 Task: Underline the text.
Action: Mouse moved to (16, 159)
Screenshot: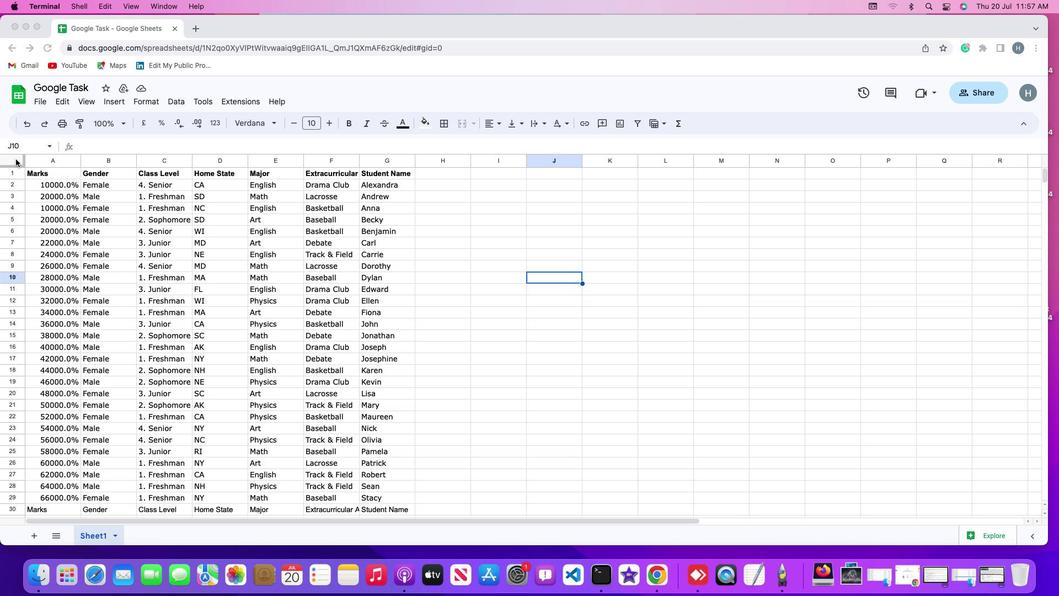 
Action: Mouse pressed left at (16, 159)
Screenshot: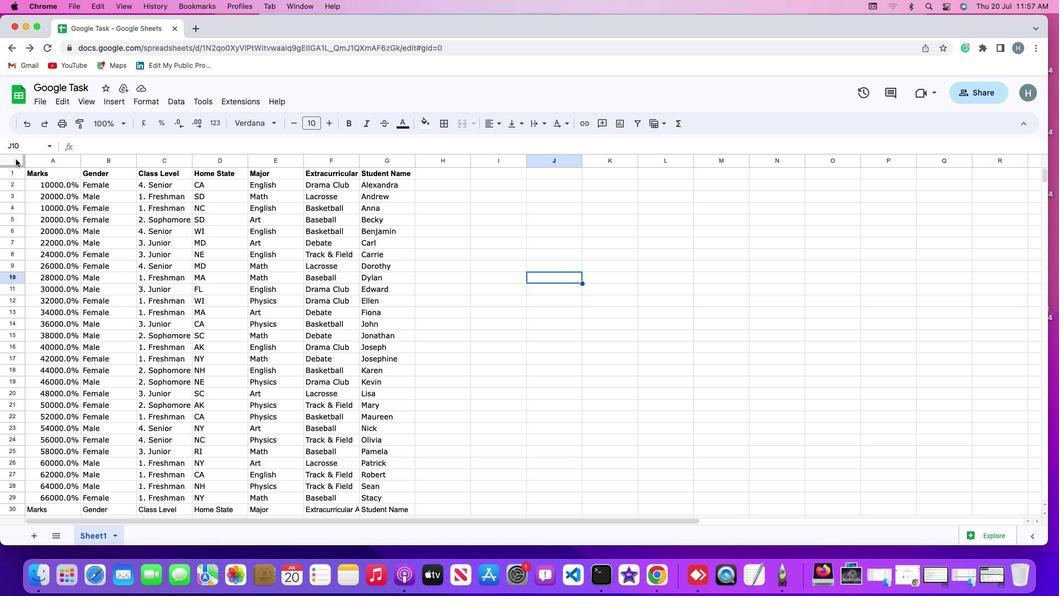 
Action: Mouse moved to (14, 158)
Screenshot: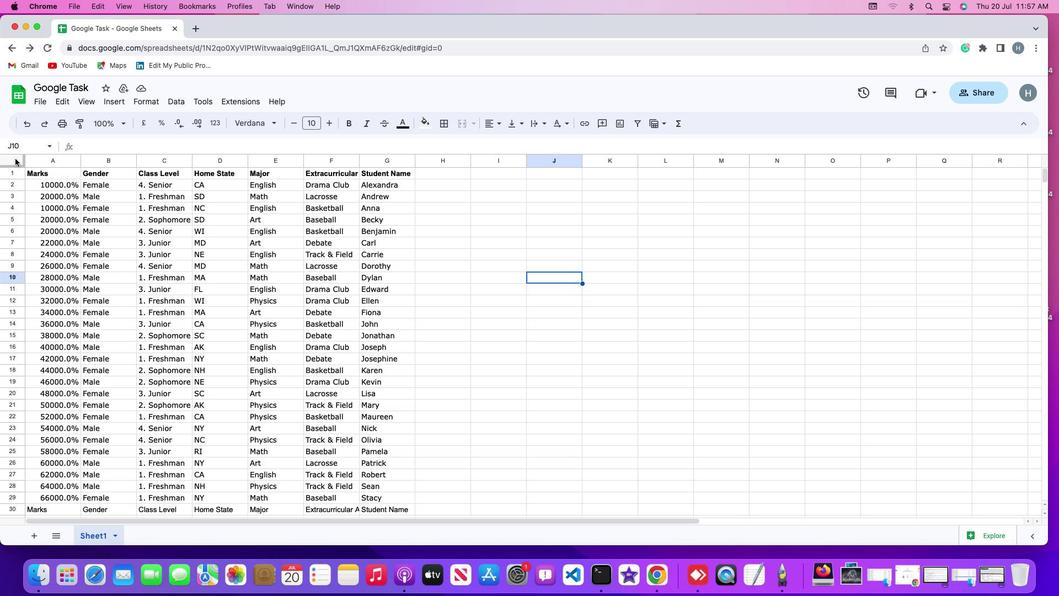 
Action: Mouse pressed left at (14, 158)
Screenshot: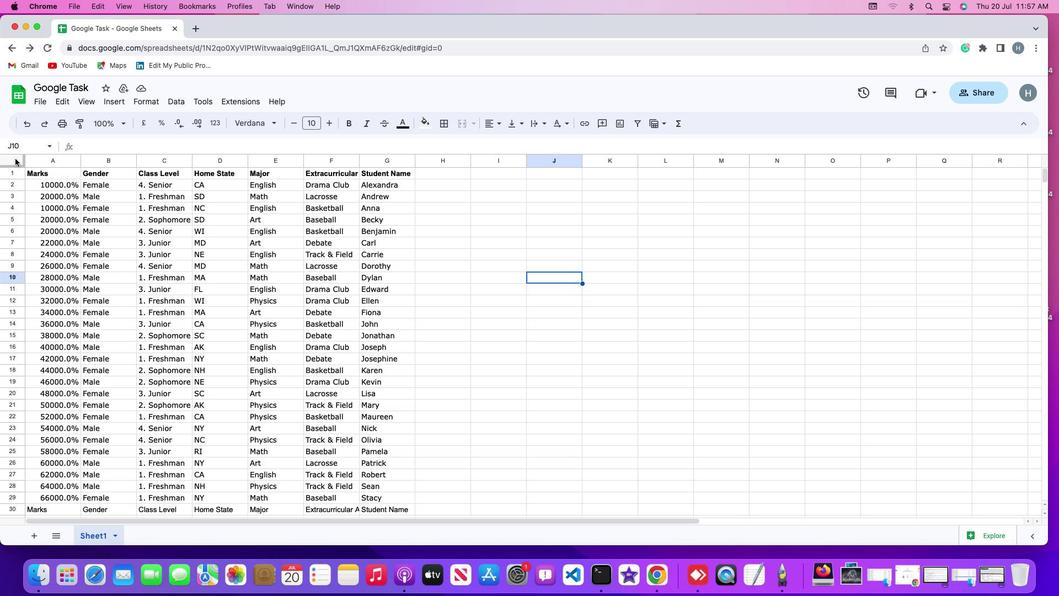 
Action: Mouse moved to (151, 102)
Screenshot: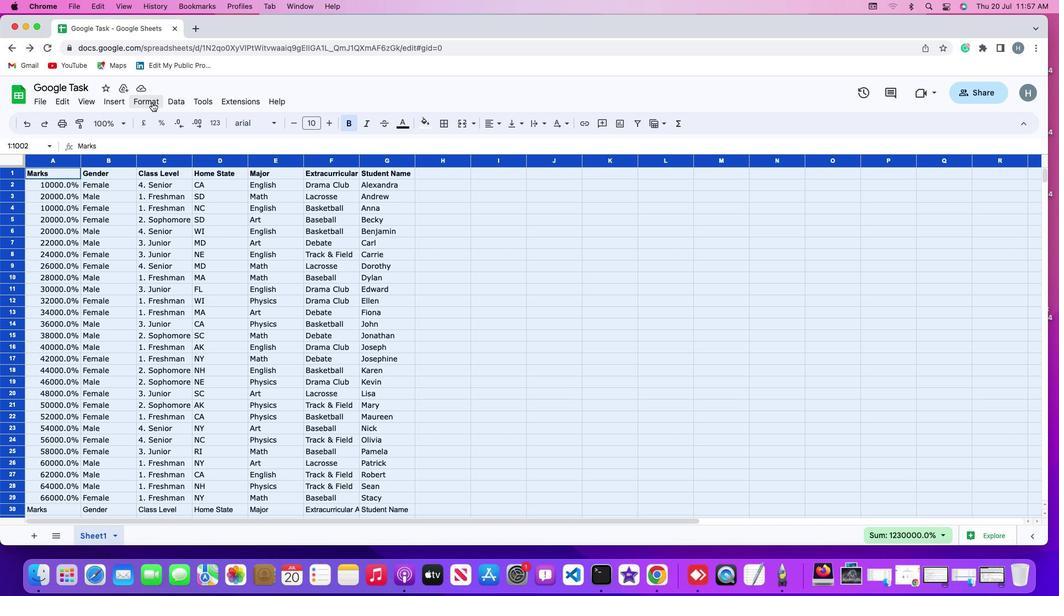 
Action: Mouse pressed left at (151, 102)
Screenshot: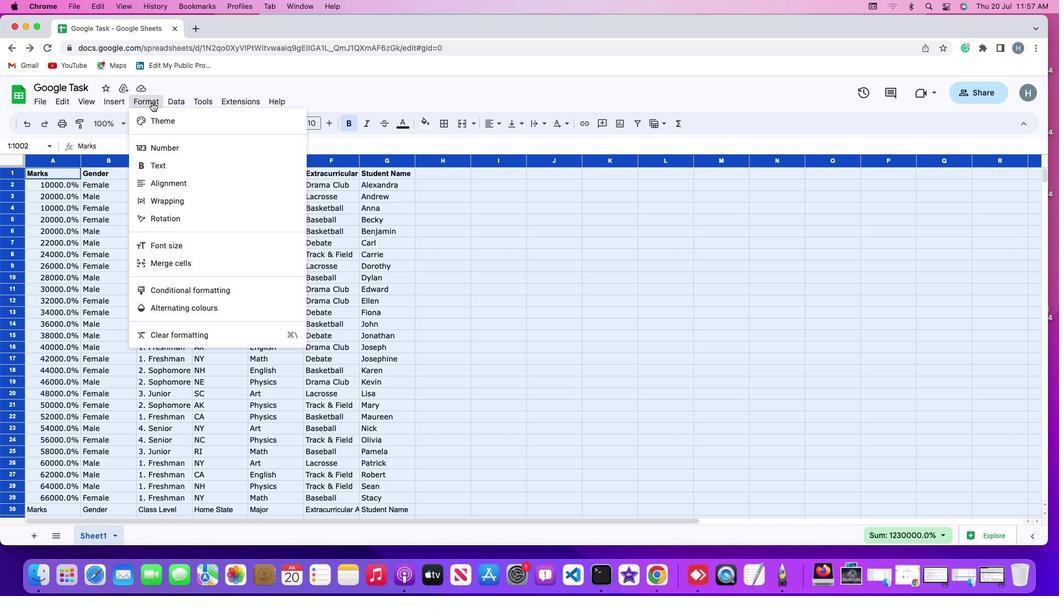 
Action: Mouse moved to (157, 162)
Screenshot: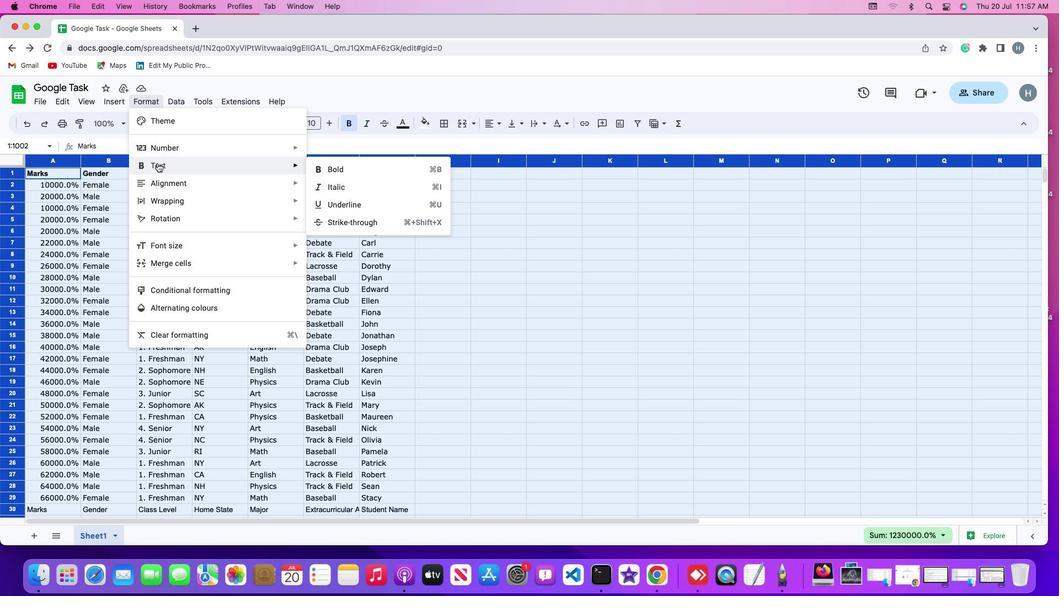 
Action: Mouse pressed left at (157, 162)
Screenshot: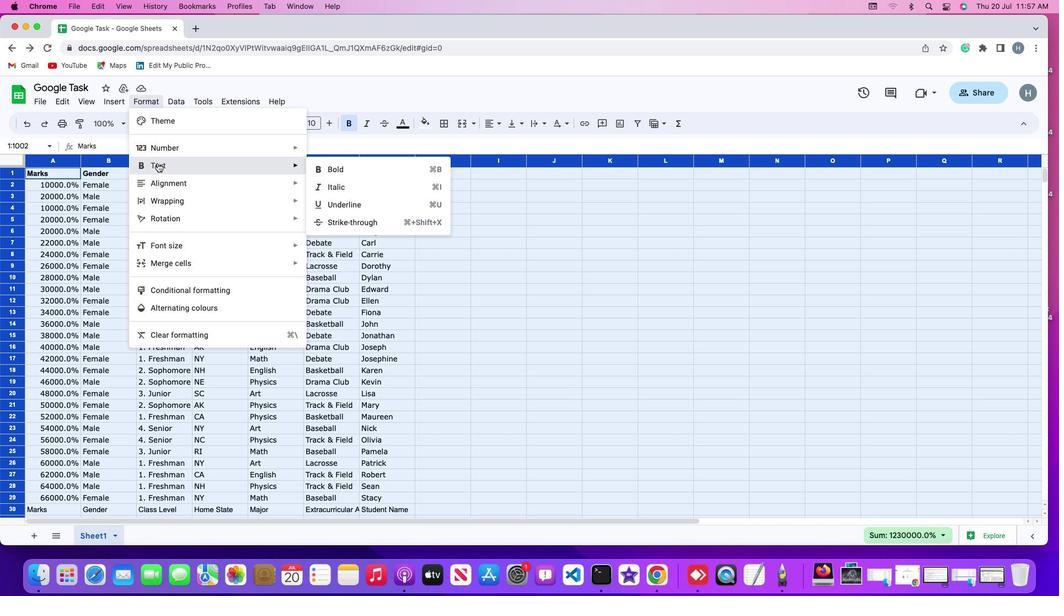 
Action: Mouse moved to (325, 206)
Screenshot: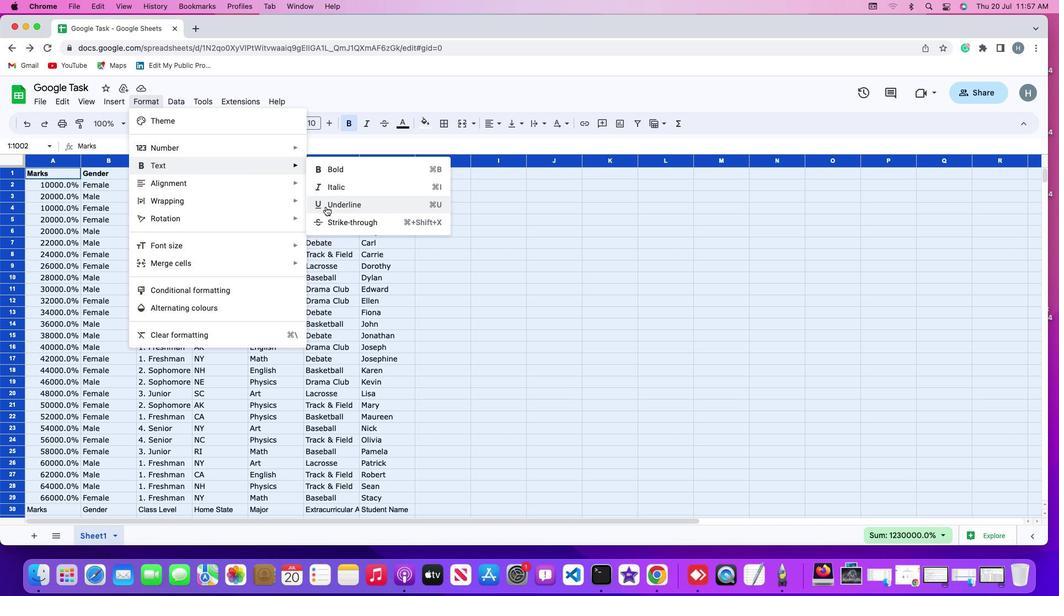 
Action: Mouse pressed left at (325, 206)
Screenshot: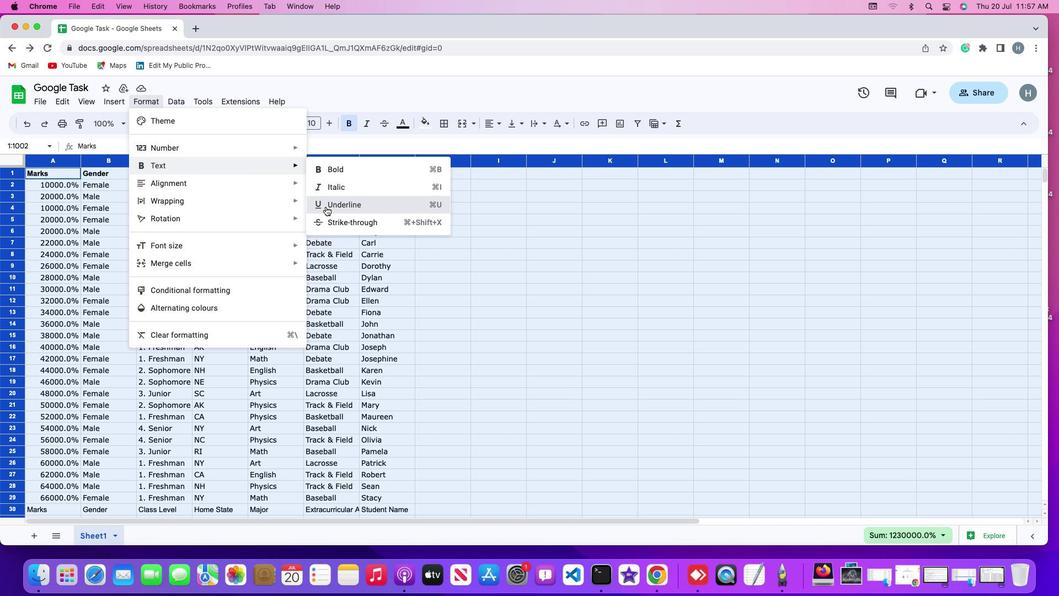 
Action: Mouse moved to (445, 223)
Screenshot: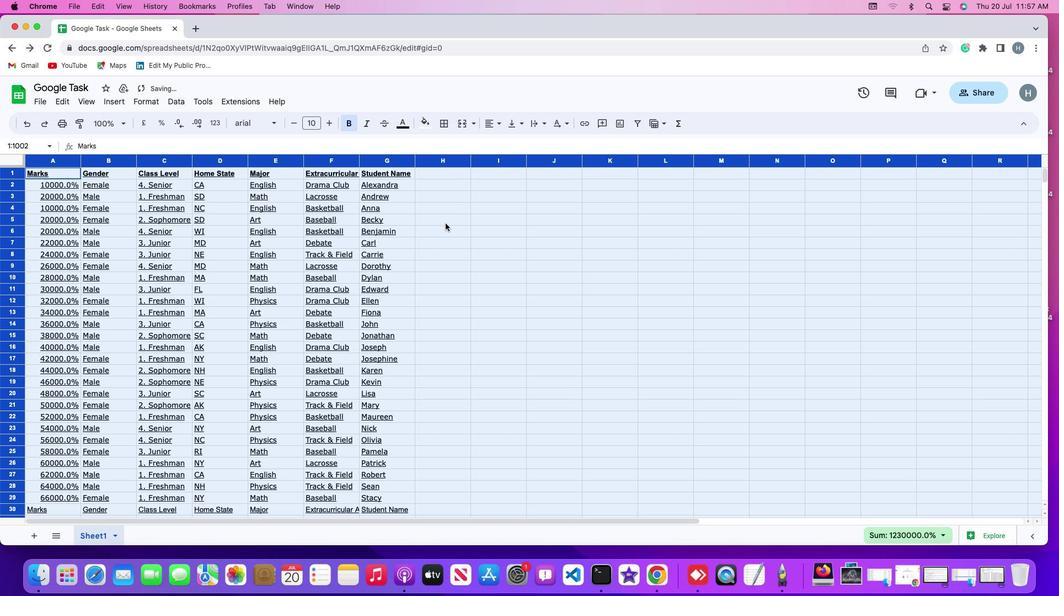 
Action: Mouse pressed left at (445, 223)
Screenshot: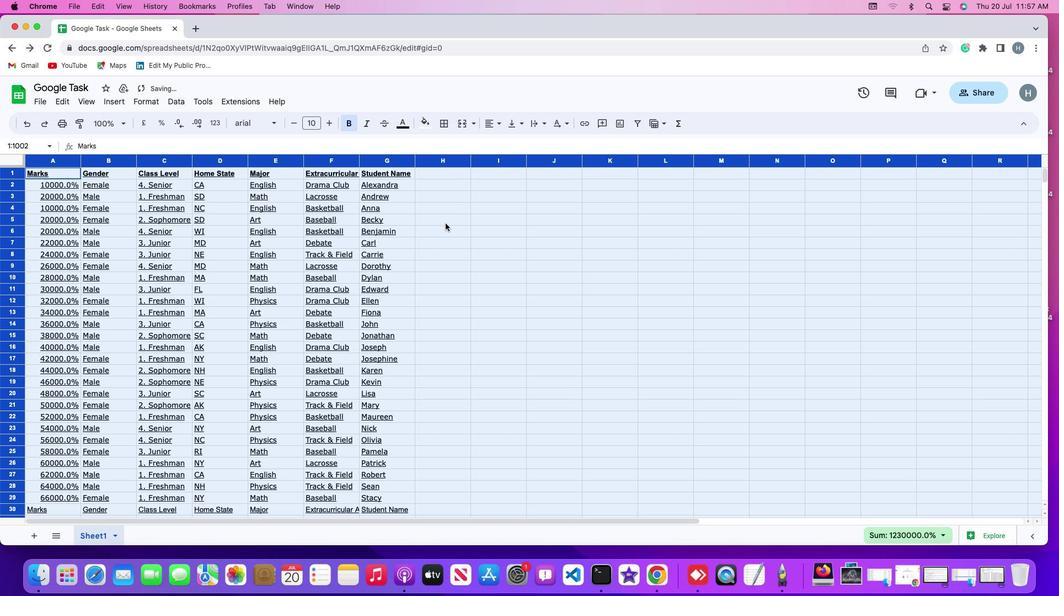 
